 Task: For heading  Tahoma with underline.  font size for heading20,  'Change the font style of data to'Arial.  and font size to 12,  Change the alignment of both headline & data to Align left.  In the sheet  DashboardProfitLossbook
Action: Mouse moved to (1040, 129)
Screenshot: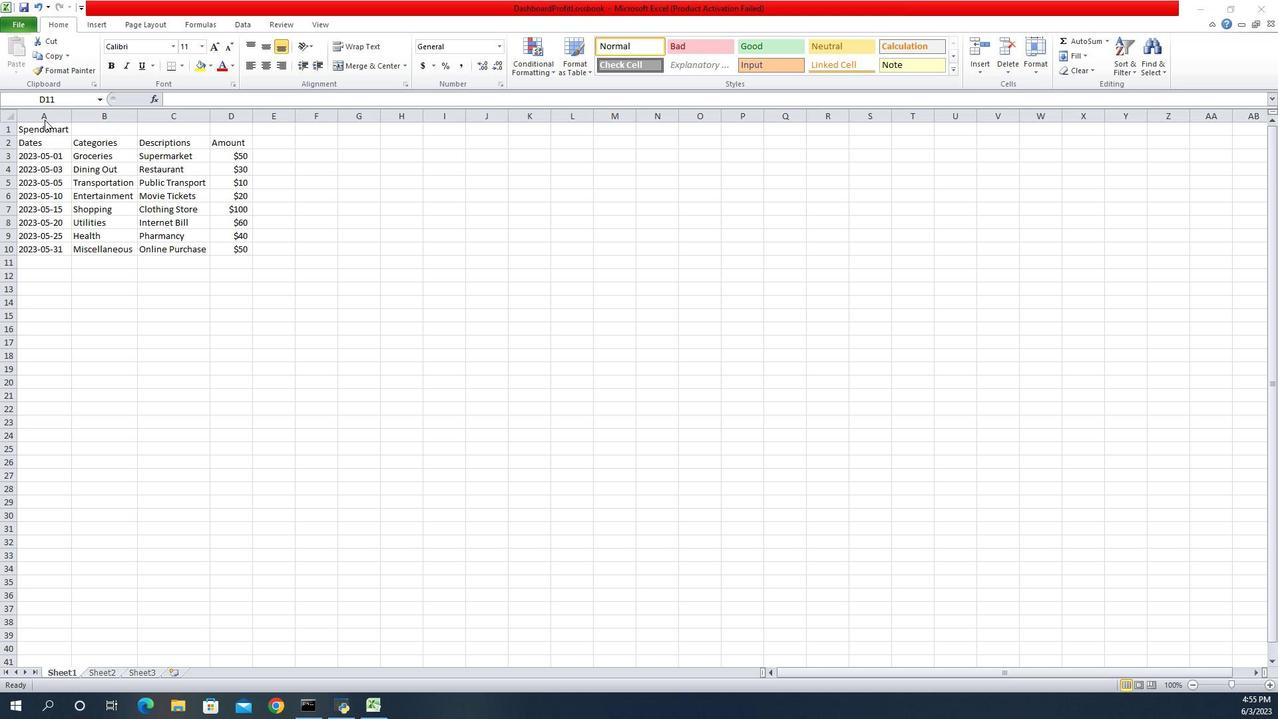 
Action: Mouse pressed left at (1040, 129)
Screenshot: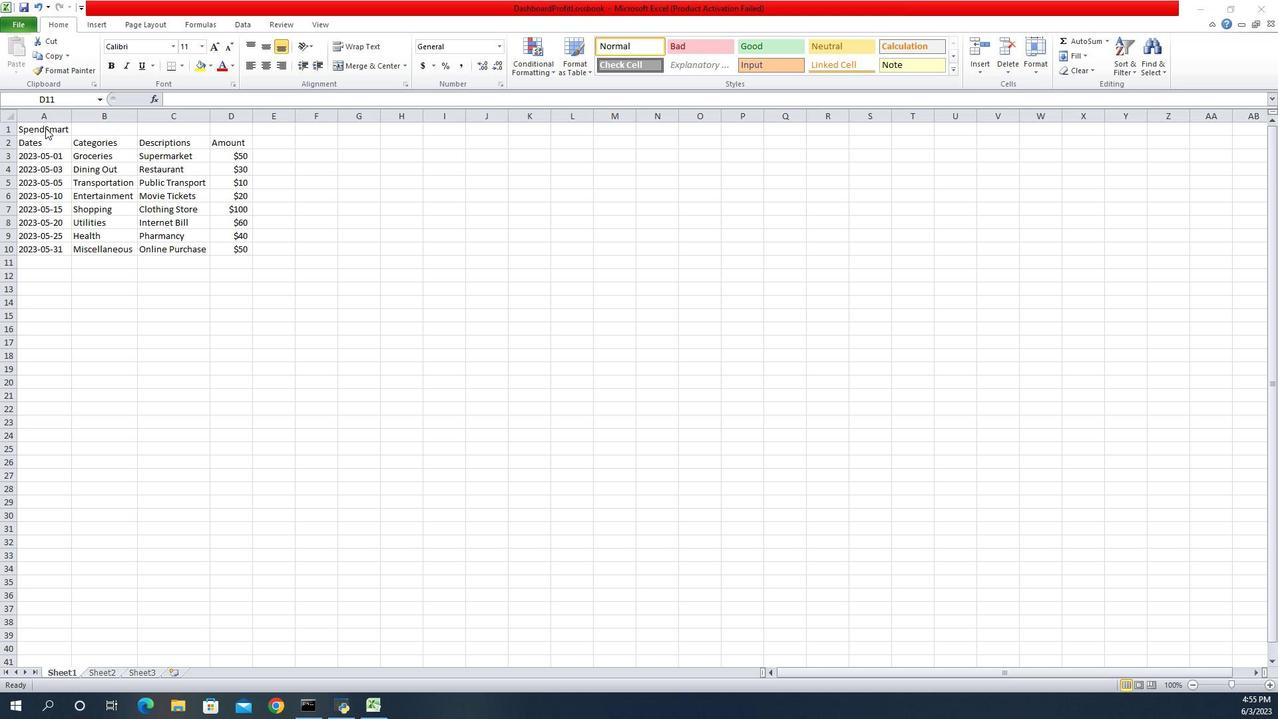 
Action: Mouse pressed left at (1040, 129)
Screenshot: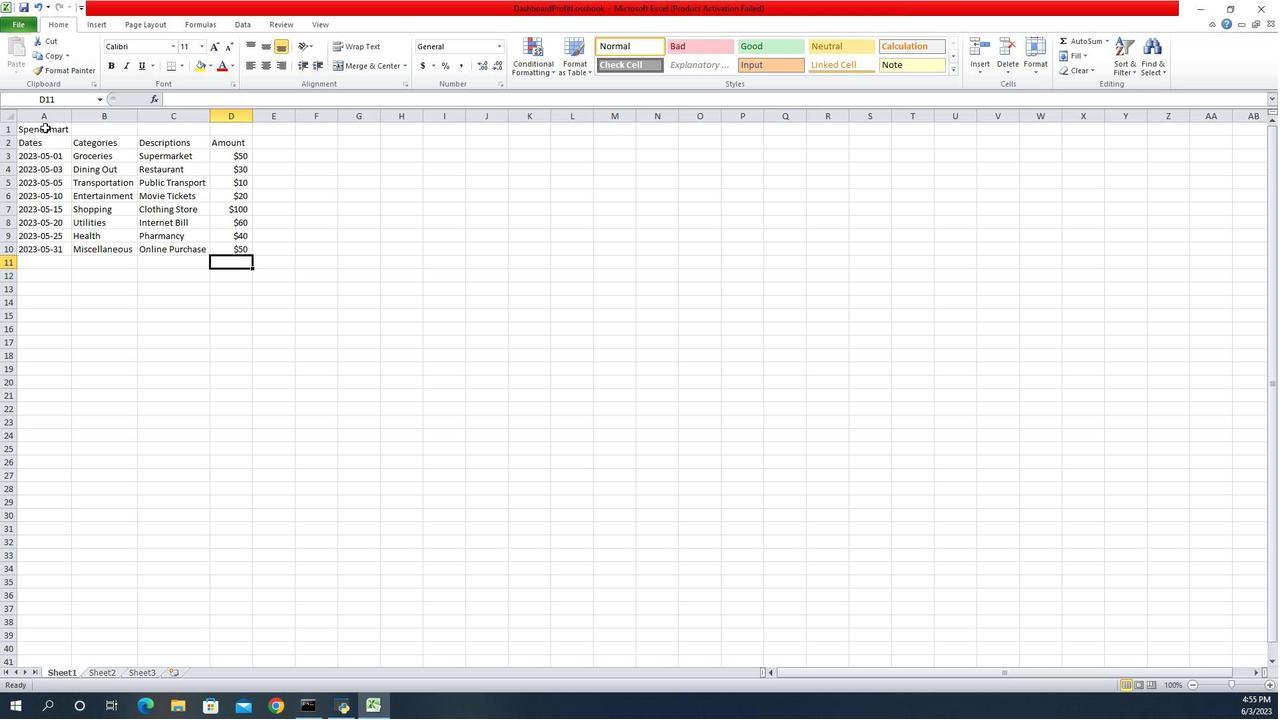 
Action: Mouse moved to (1168, 45)
Screenshot: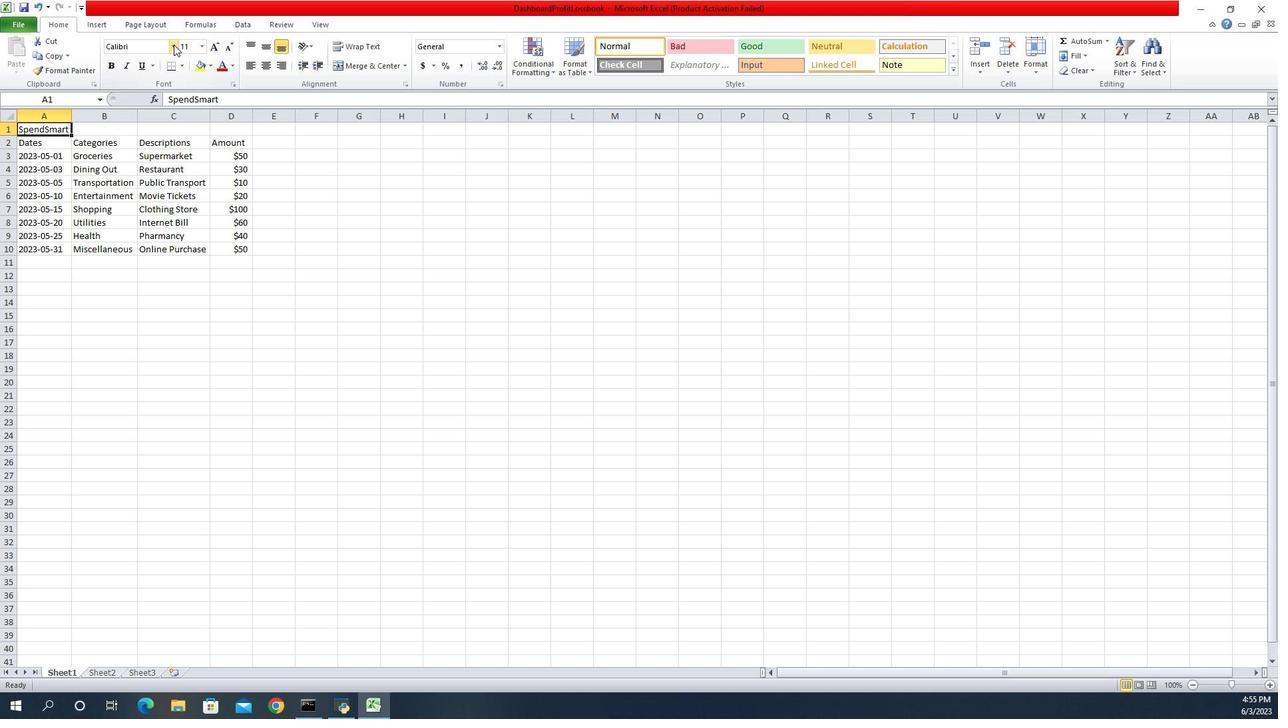 
Action: Mouse pressed left at (1168, 45)
Screenshot: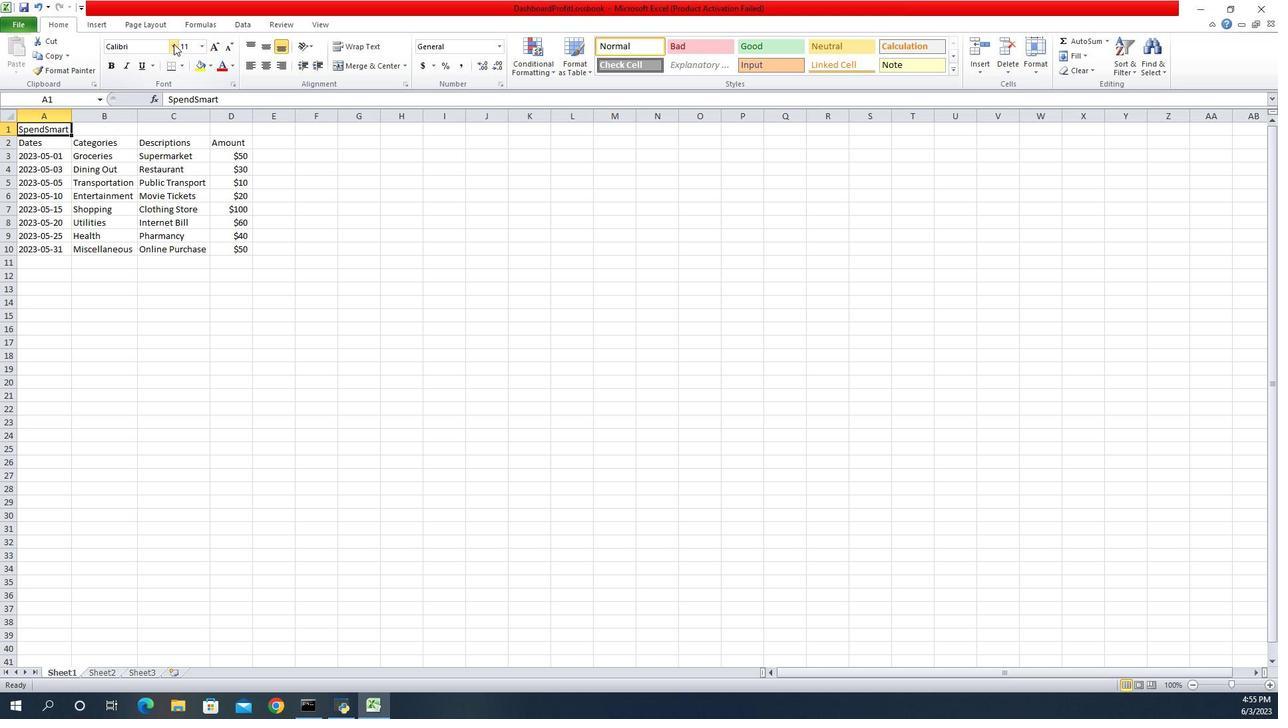 
Action: Key pressed t<Key.enter>
Screenshot: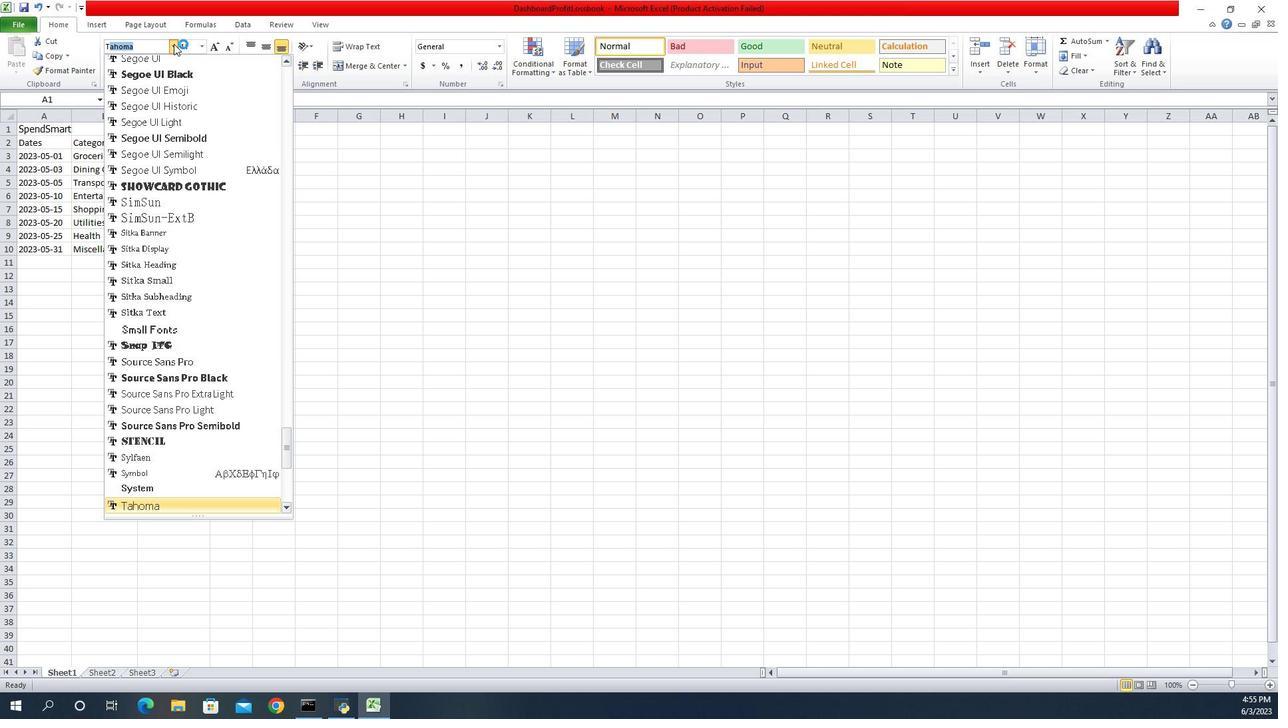 
Action: Mouse moved to (1135, 73)
Screenshot: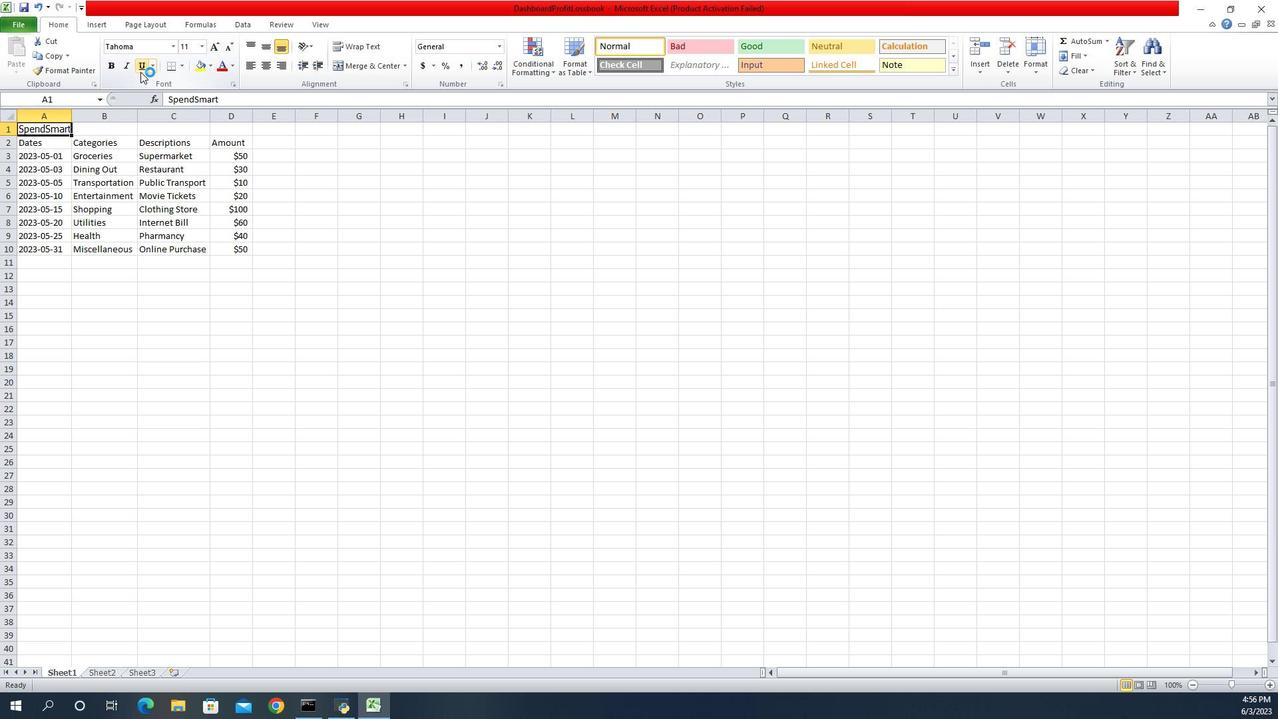 
Action: Mouse pressed left at (1135, 73)
Screenshot: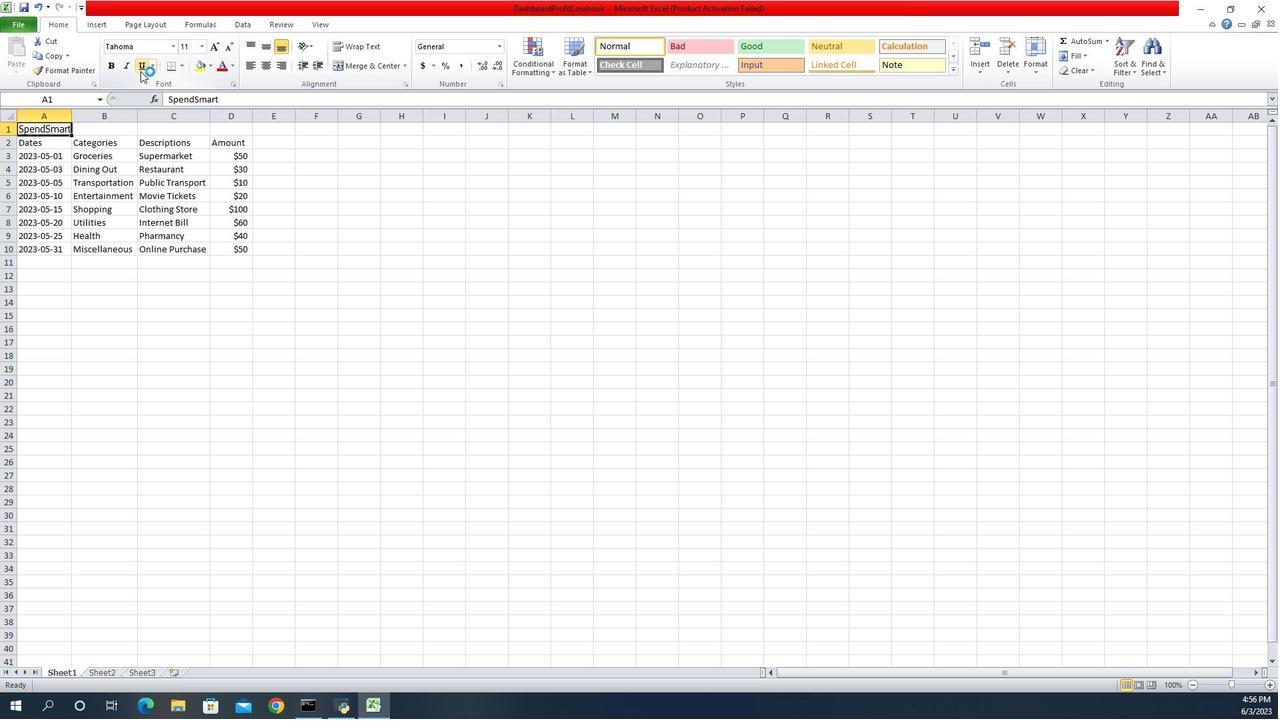 
Action: Mouse moved to (1196, 49)
Screenshot: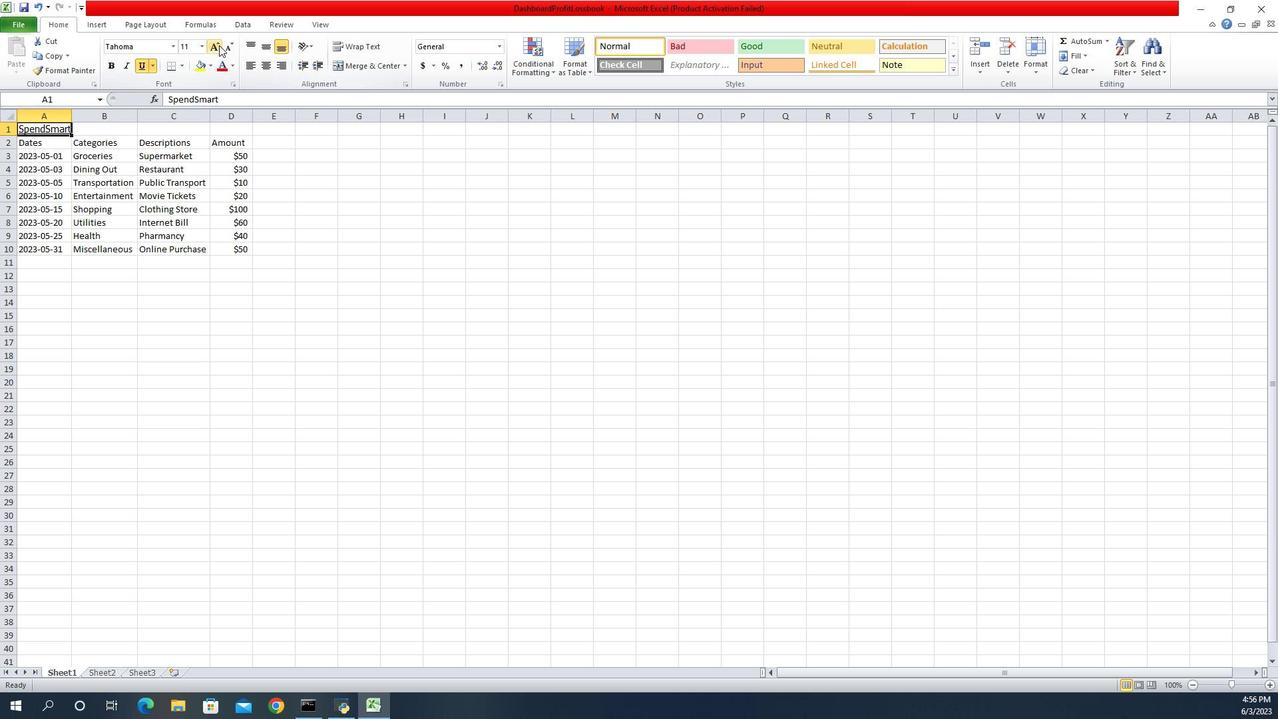 
Action: Mouse pressed left at (1196, 49)
Screenshot: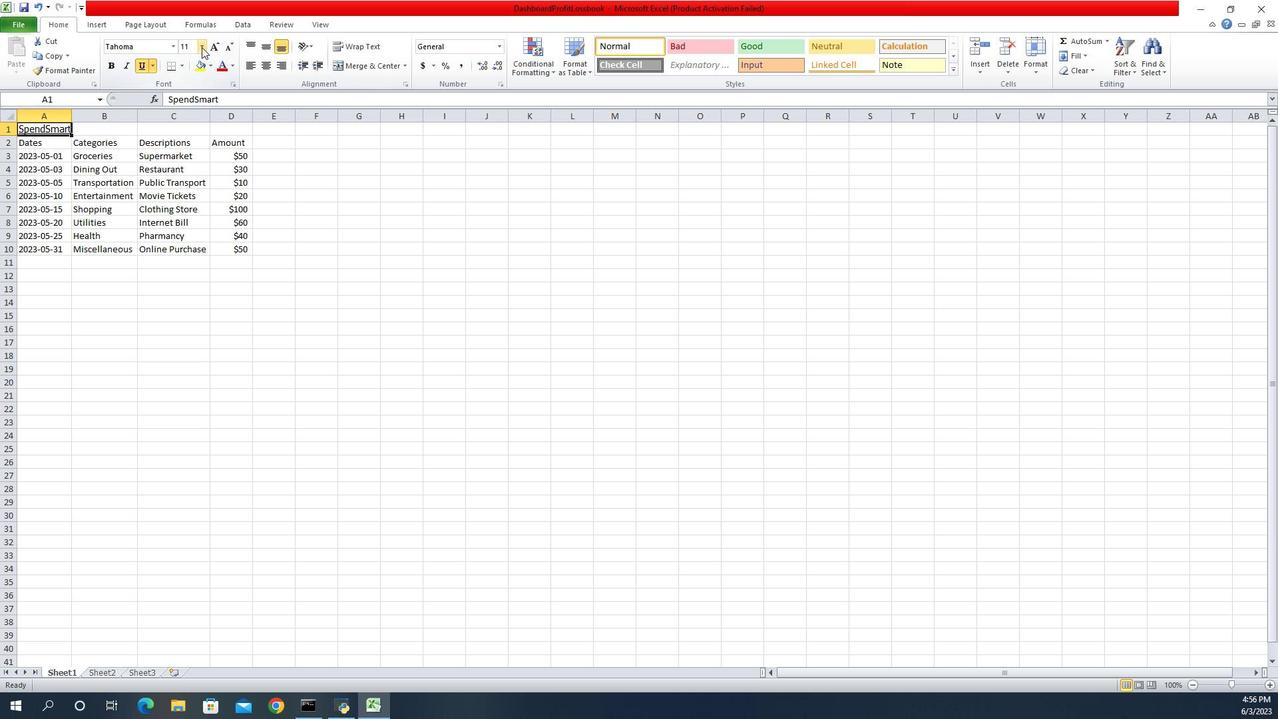 
Action: Mouse moved to (1182, 154)
Screenshot: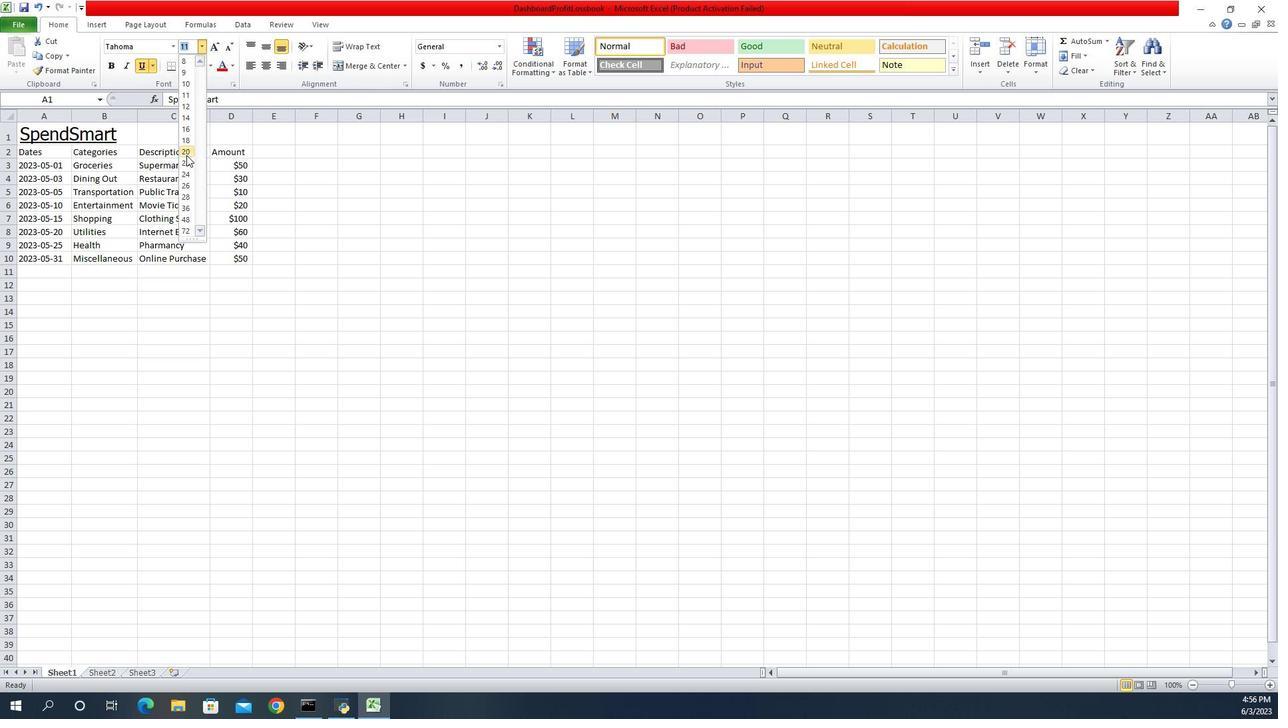 
Action: Mouse pressed left at (1182, 154)
Screenshot: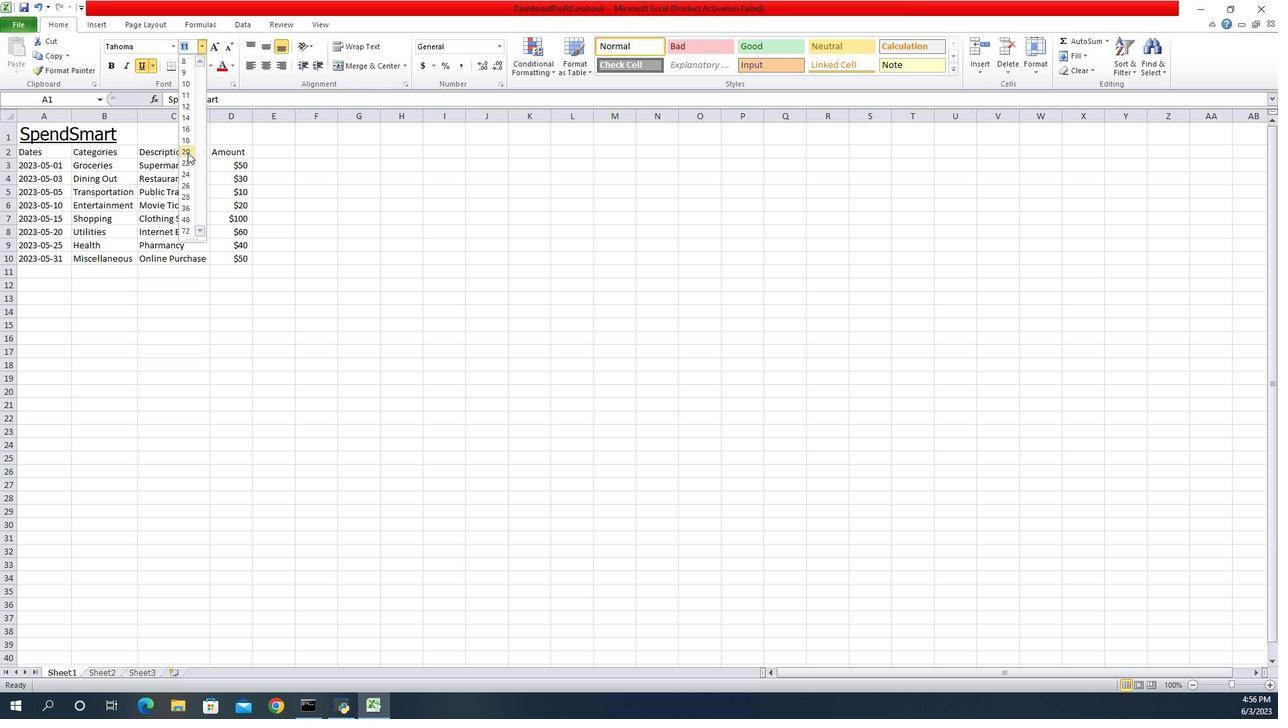 
Action: Mouse moved to (1037, 158)
Screenshot: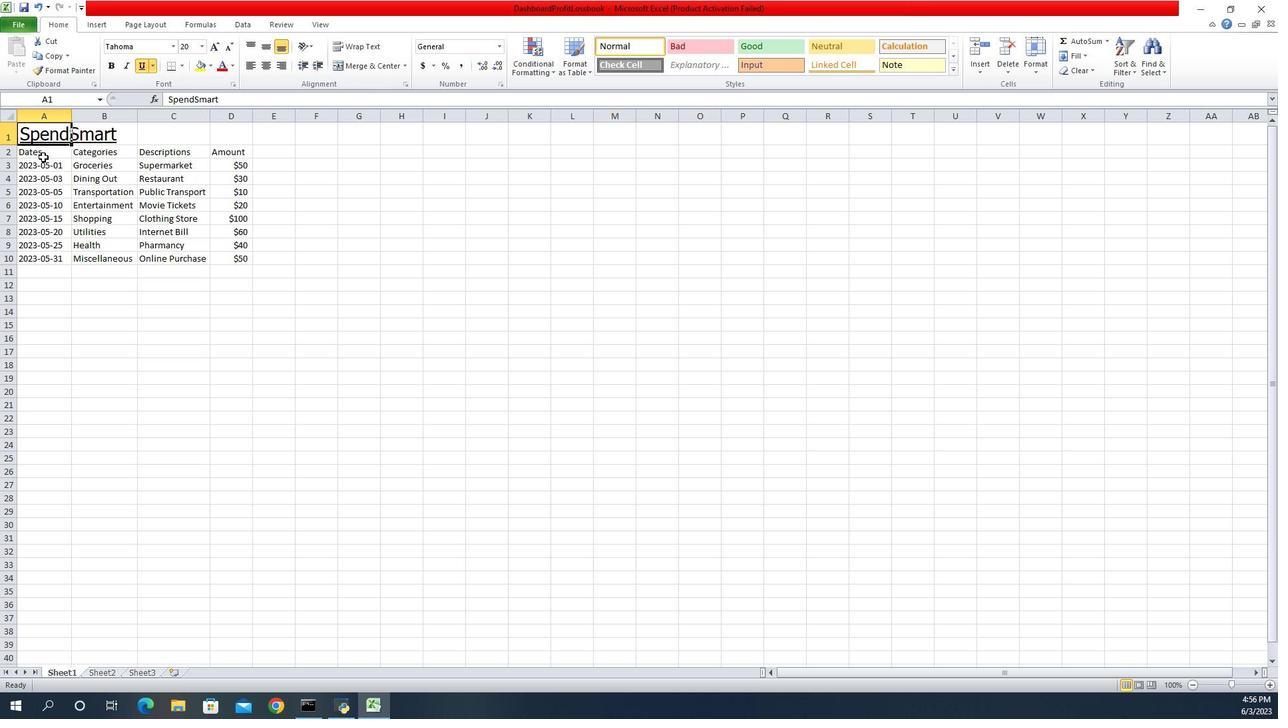 
Action: Mouse pressed left at (1037, 158)
Screenshot: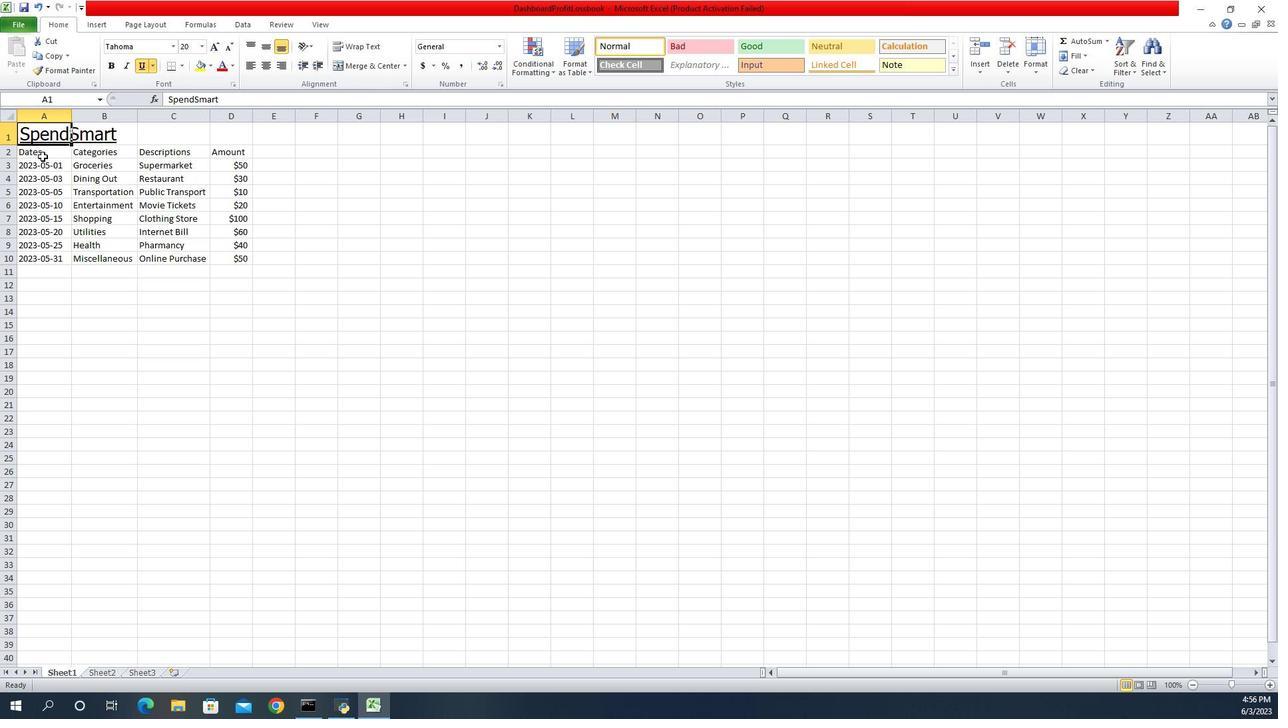 
Action: Key pressed <Key.shift><Key.right><Key.right><Key.right><Key.right><Key.left><Key.down><Key.down><Key.down><Key.down><Key.down><Key.down><Key.down><Key.down>
Screenshot: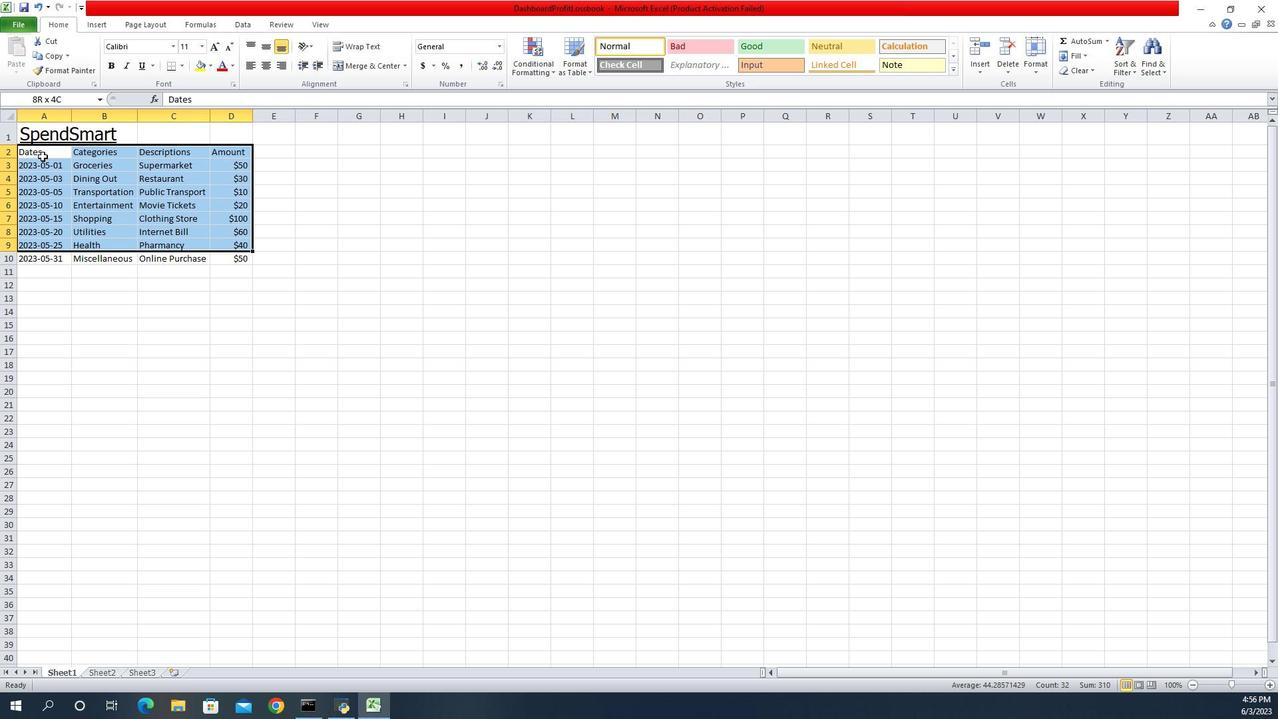 
Action: Mouse moved to (1168, 51)
Screenshot: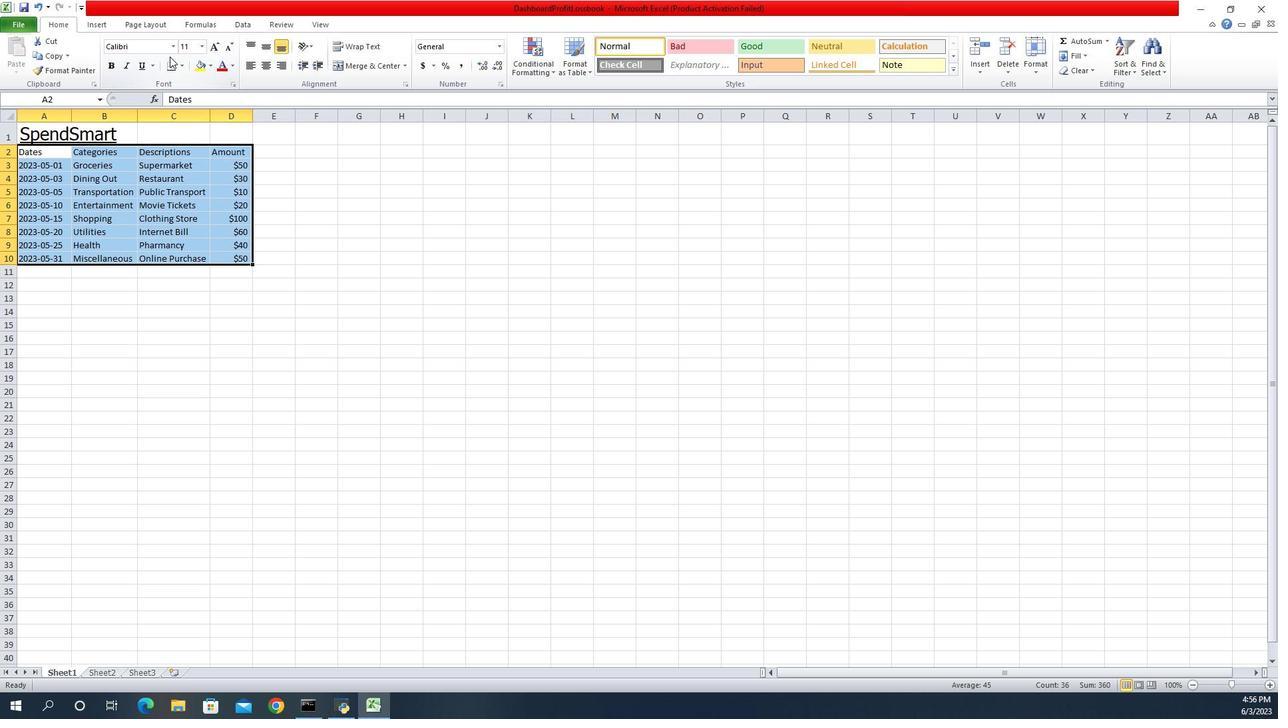 
Action: Mouse pressed left at (1168, 51)
Screenshot: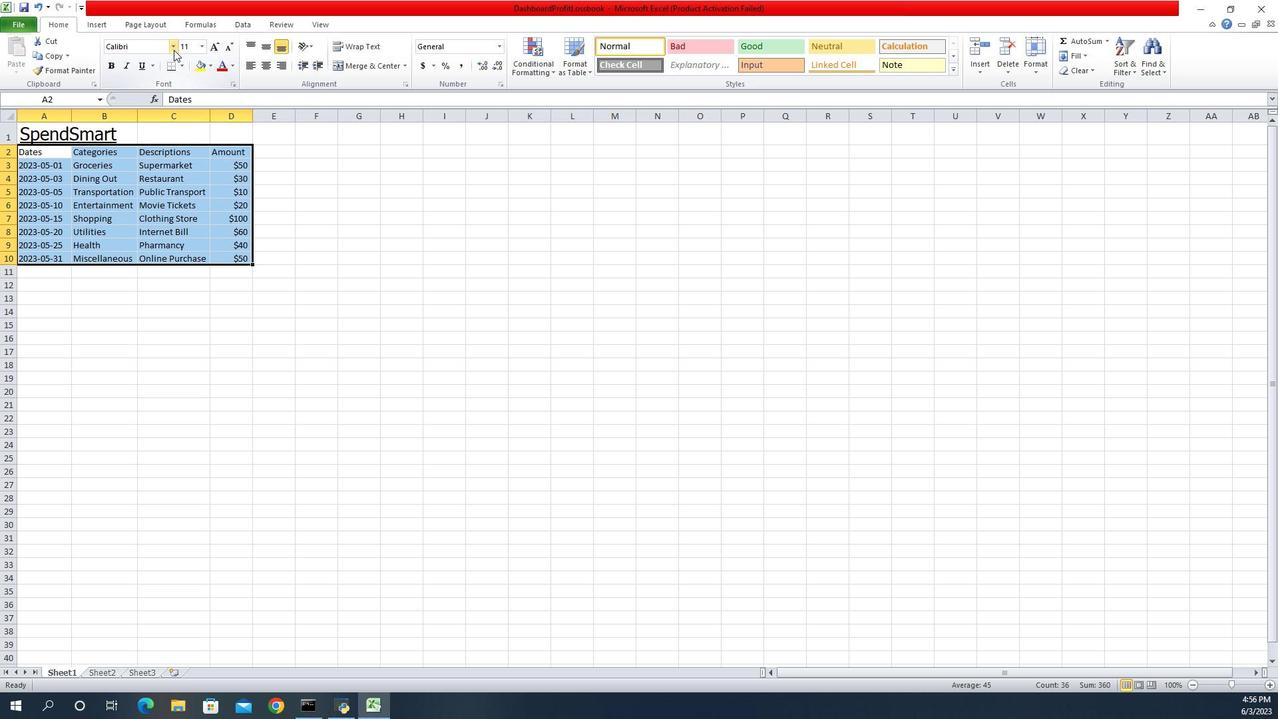 
Action: Key pressed ar<Key.enter>
Screenshot: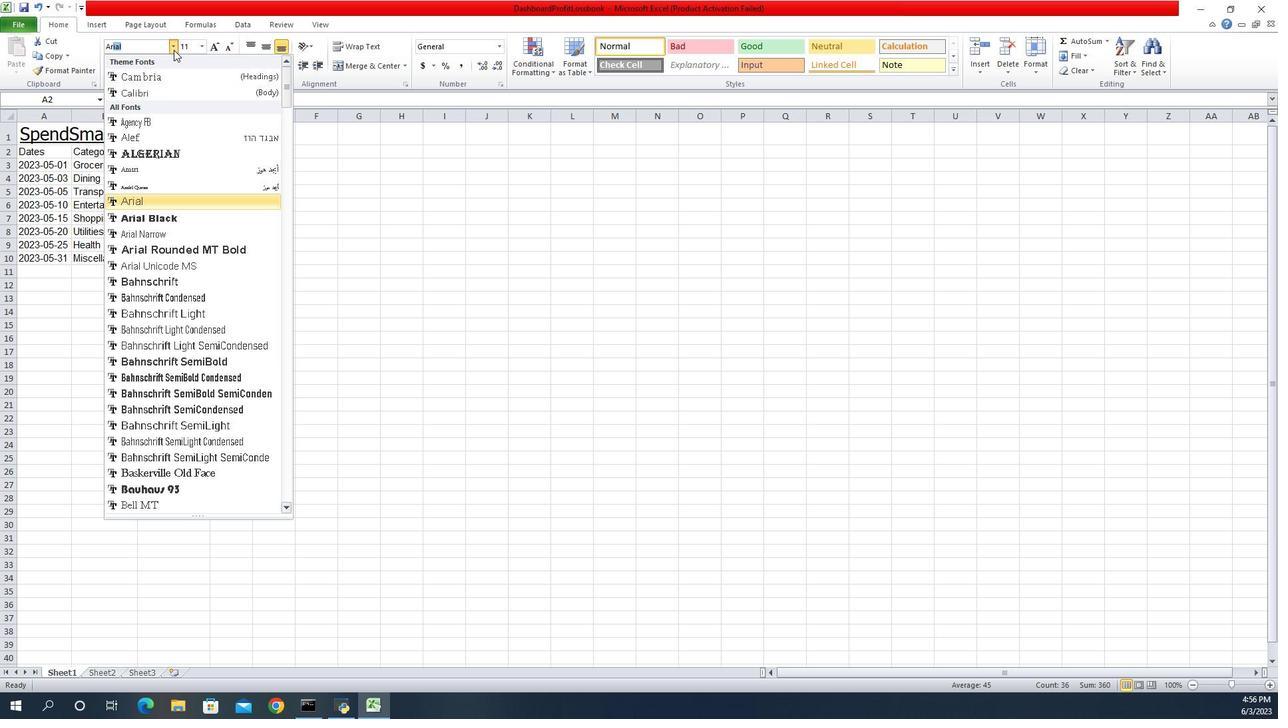 
Action: Mouse moved to (1198, 46)
Screenshot: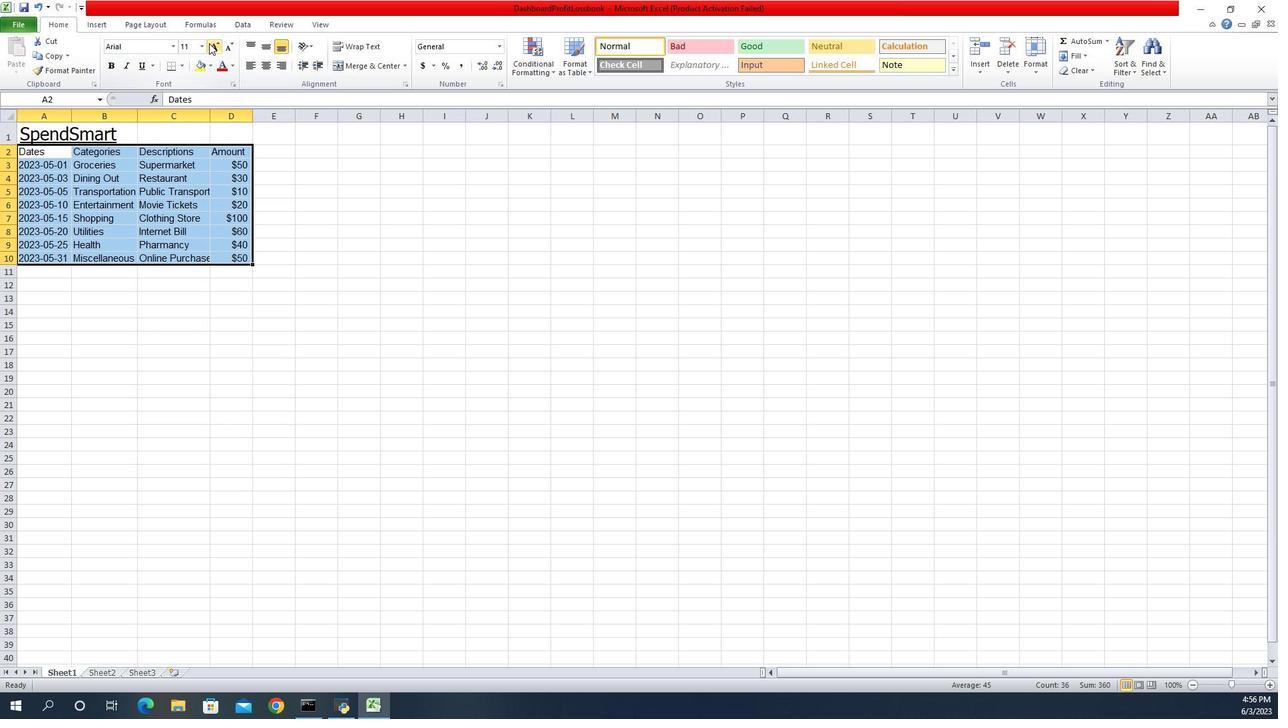 
Action: Mouse pressed left at (1198, 46)
Screenshot: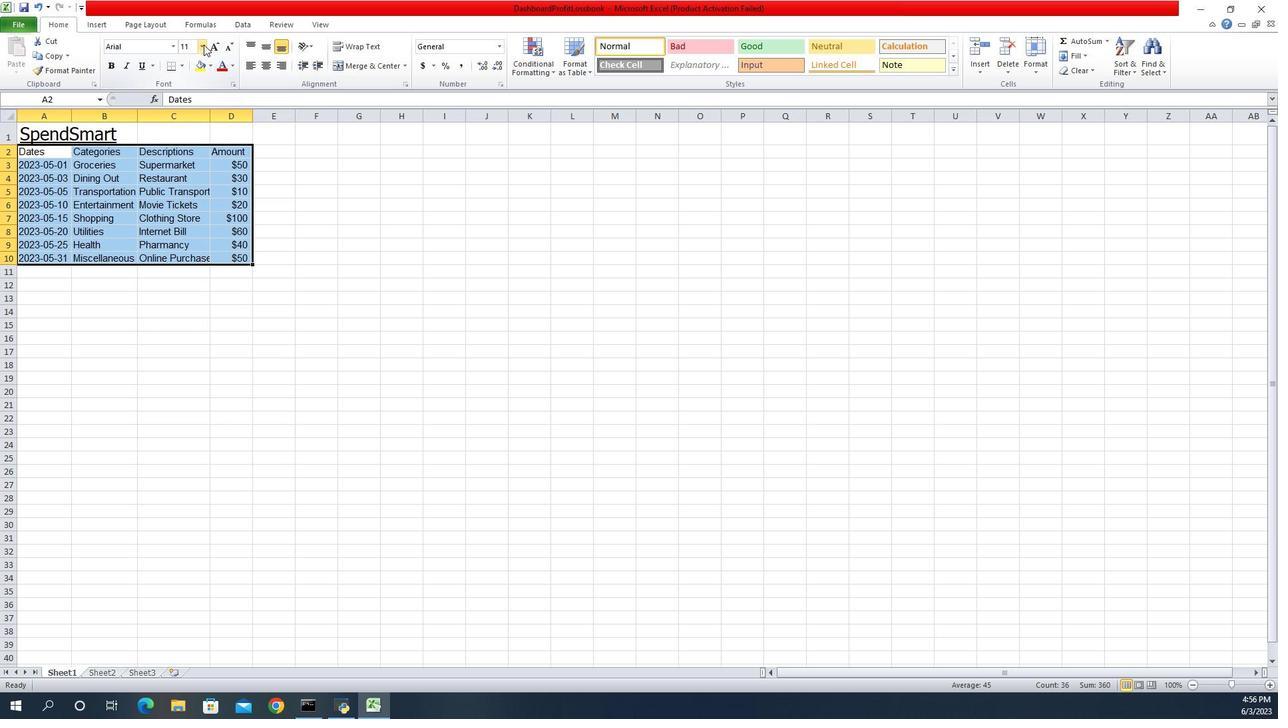 
Action: Mouse moved to (1183, 111)
Screenshot: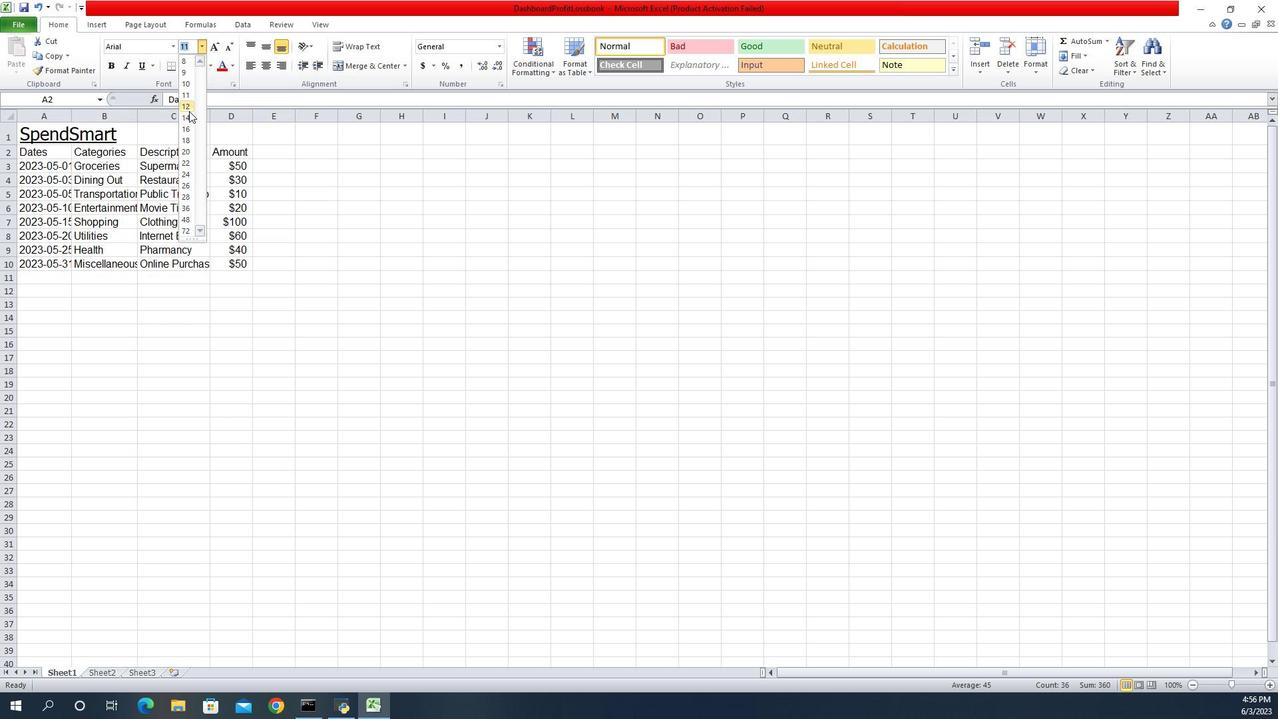 
Action: Mouse pressed left at (1183, 111)
Screenshot: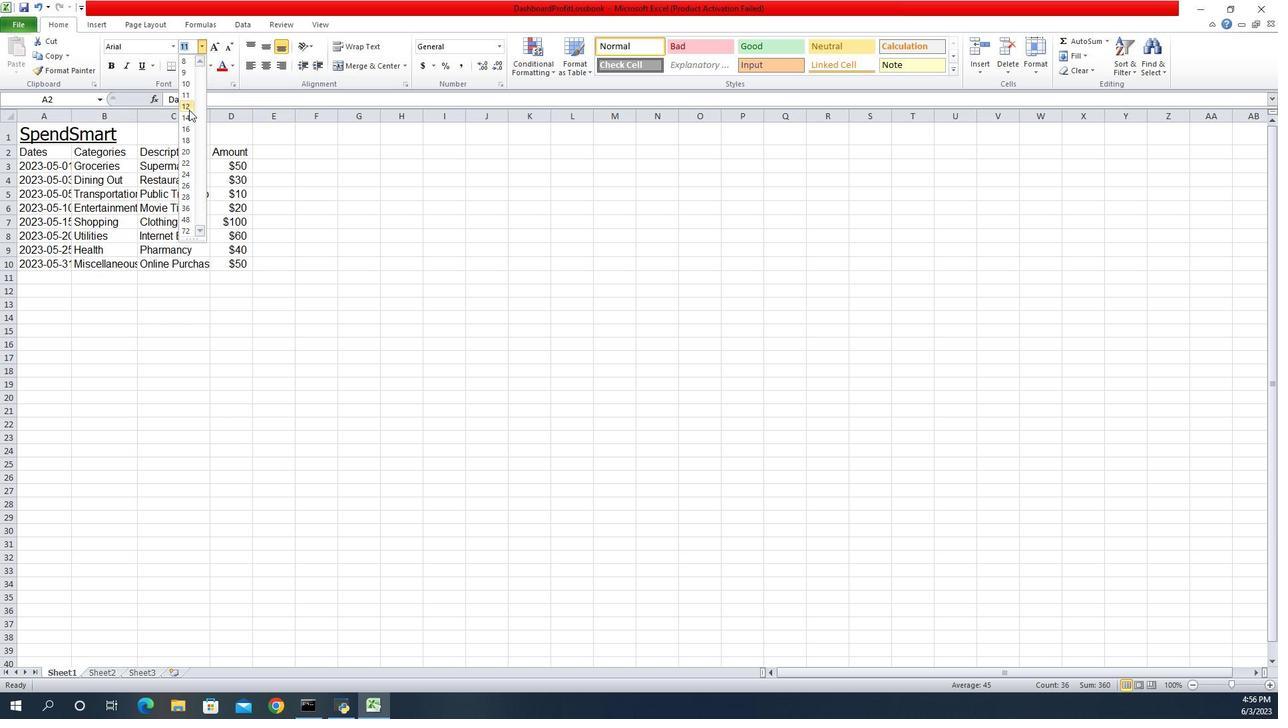 
Action: Mouse moved to (1244, 66)
Screenshot: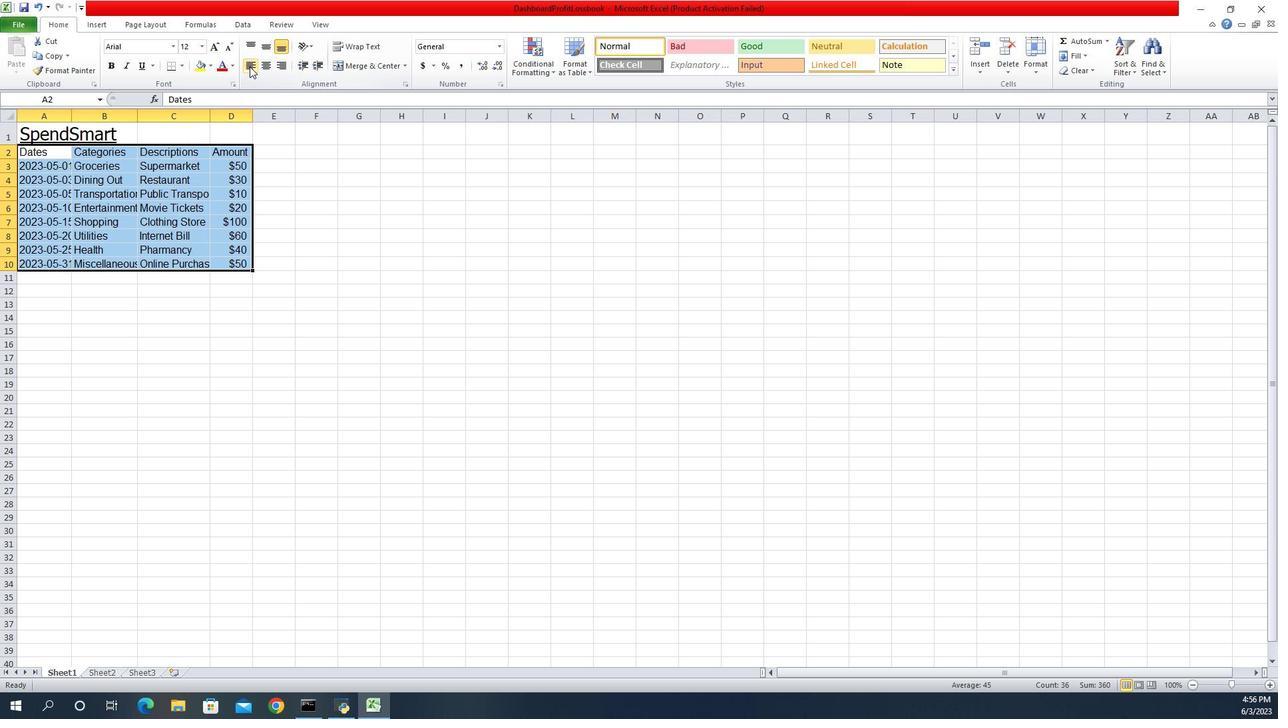 
Action: Mouse pressed left at (1244, 66)
Screenshot: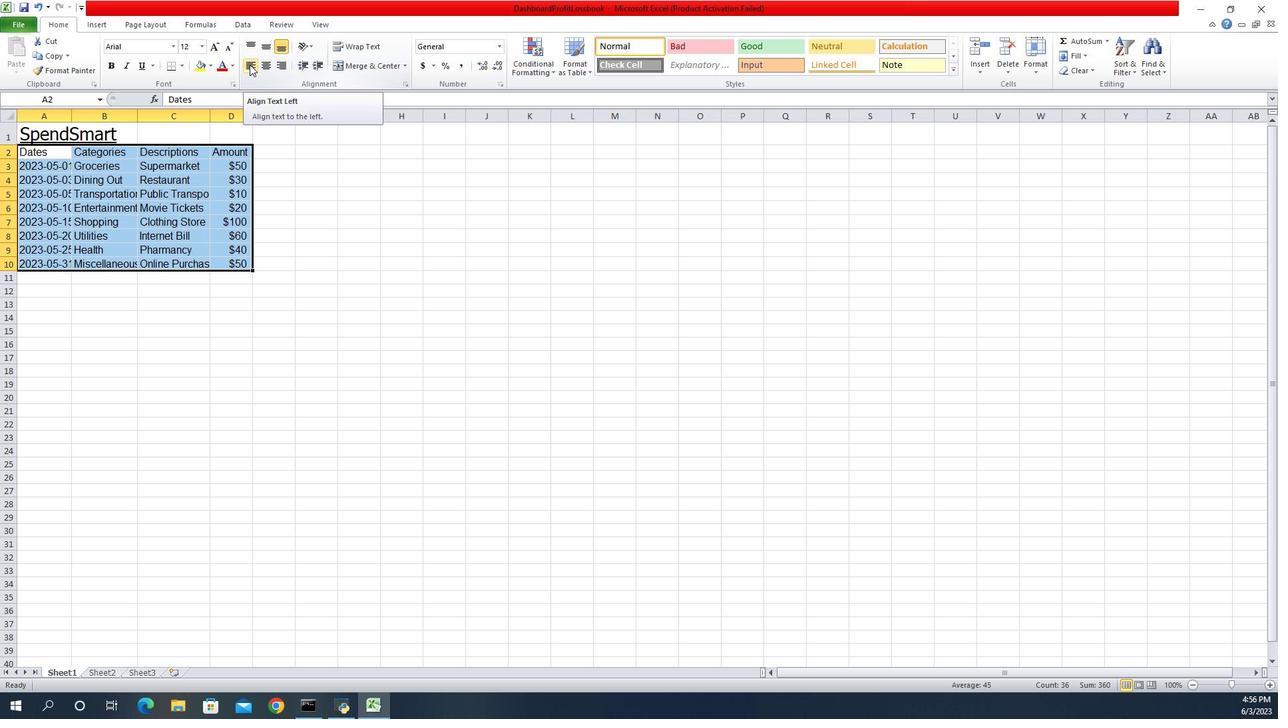 
Action: Mouse moved to (1016, 7)
Screenshot: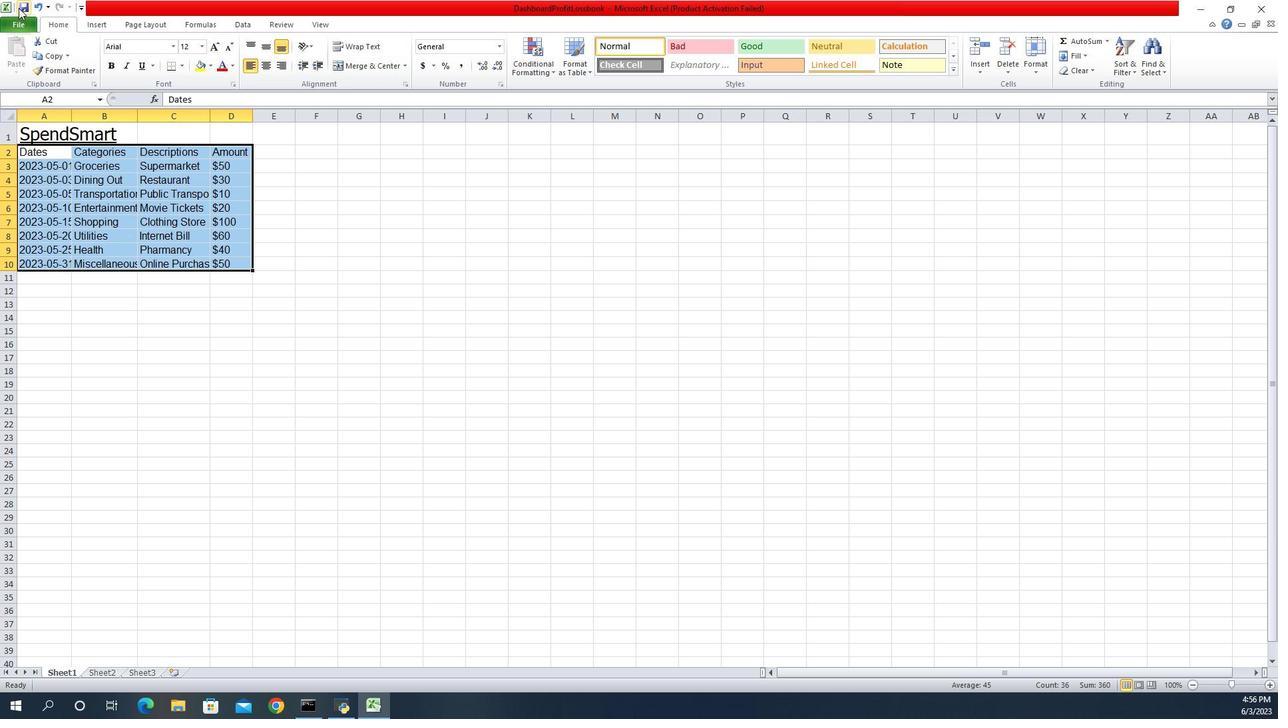 
Action: Mouse pressed left at (1016, 7)
Screenshot: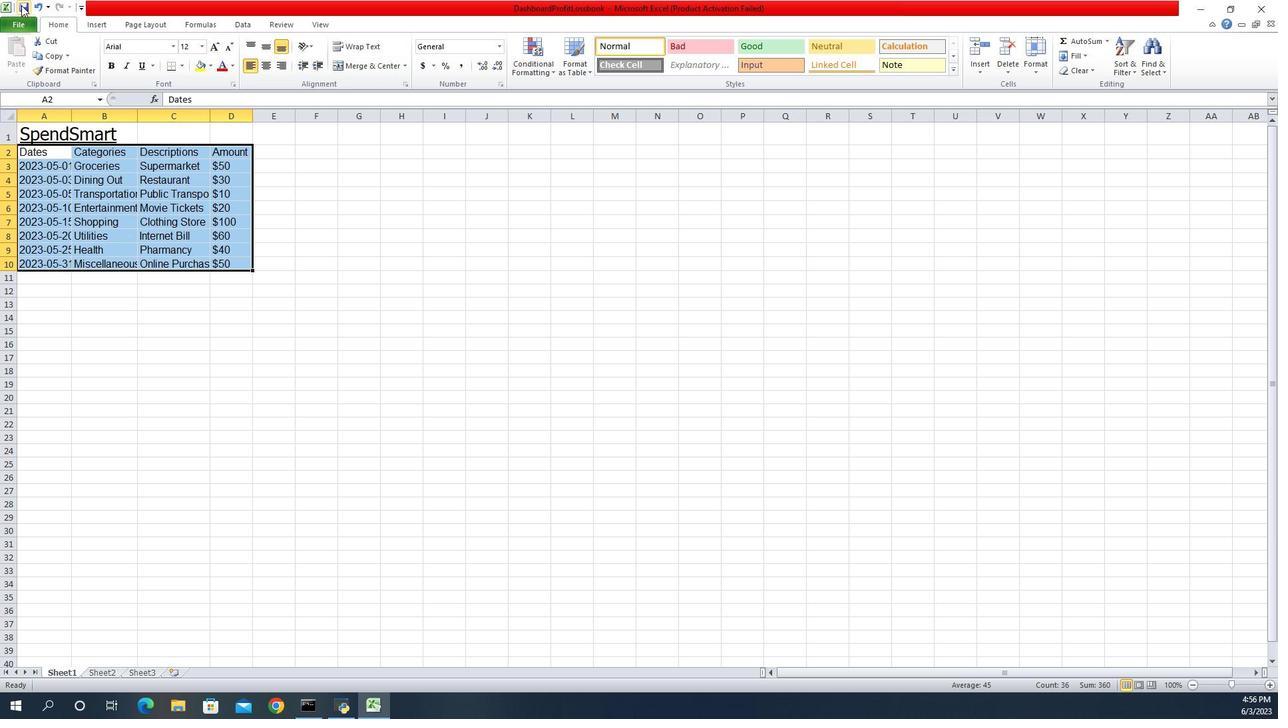 
Action: Mouse moved to (1129, 135)
Screenshot: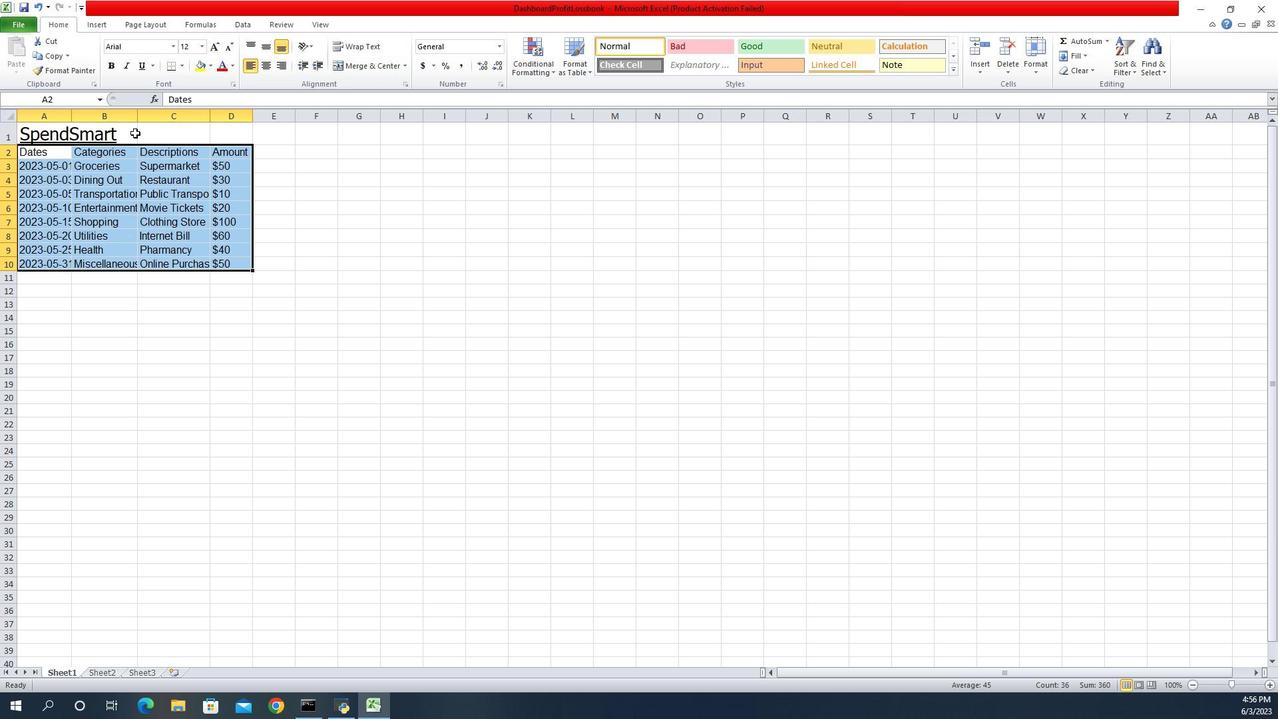 
